 Task: Create Workspace Event Marketing Workspace description Monitor and track sales revenue and growth. Workspace type Education
Action: Mouse moved to (423, 58)
Screenshot: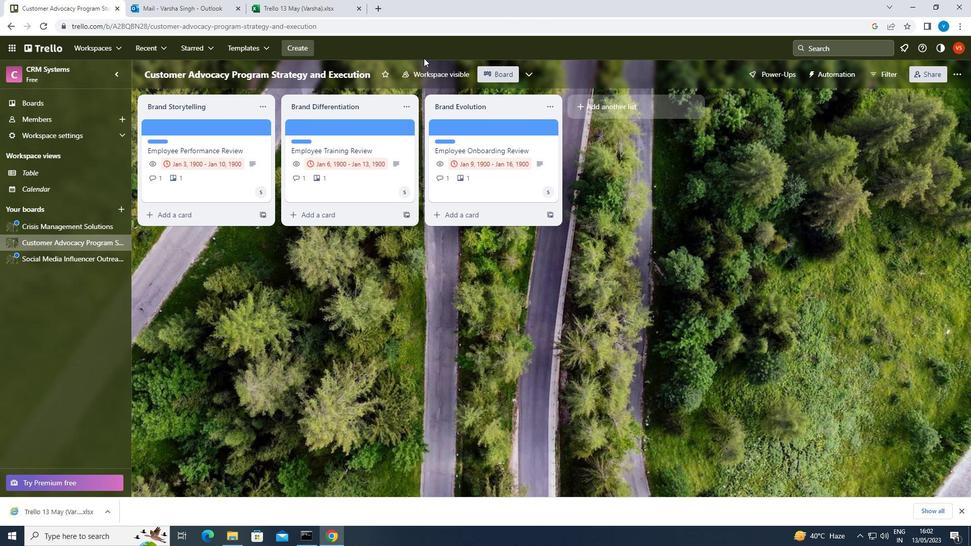 
Action: Mouse pressed left at (423, 58)
Screenshot: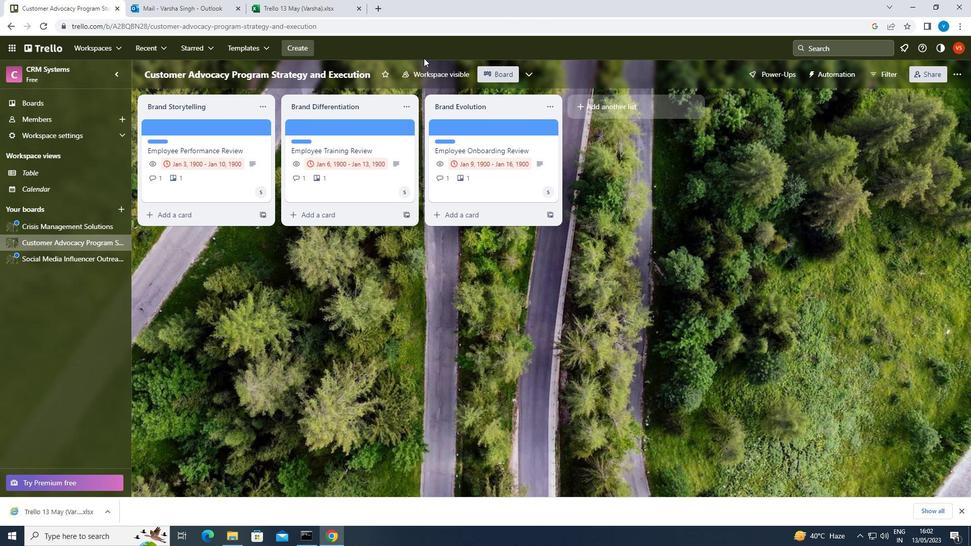 
Action: Mouse moved to (298, 46)
Screenshot: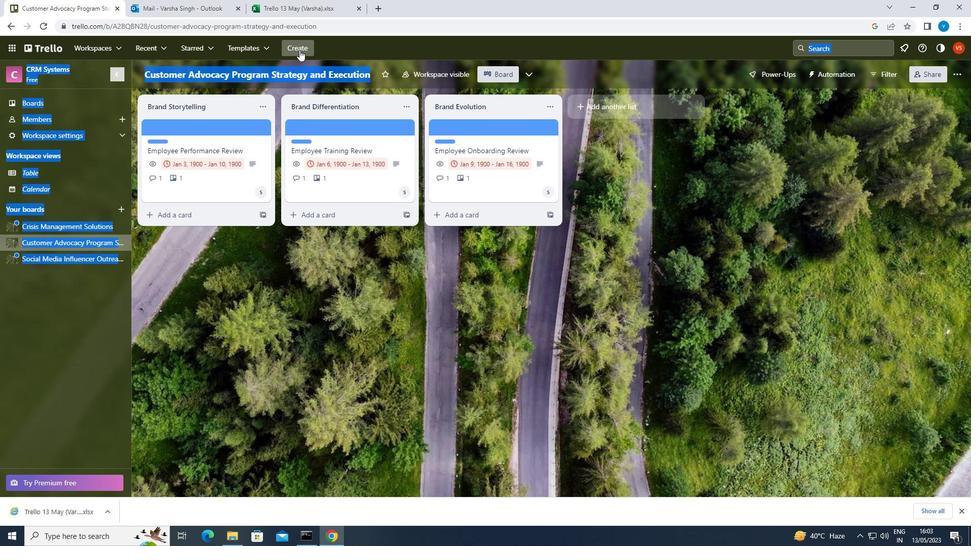 
Action: Mouse pressed left at (298, 46)
Screenshot: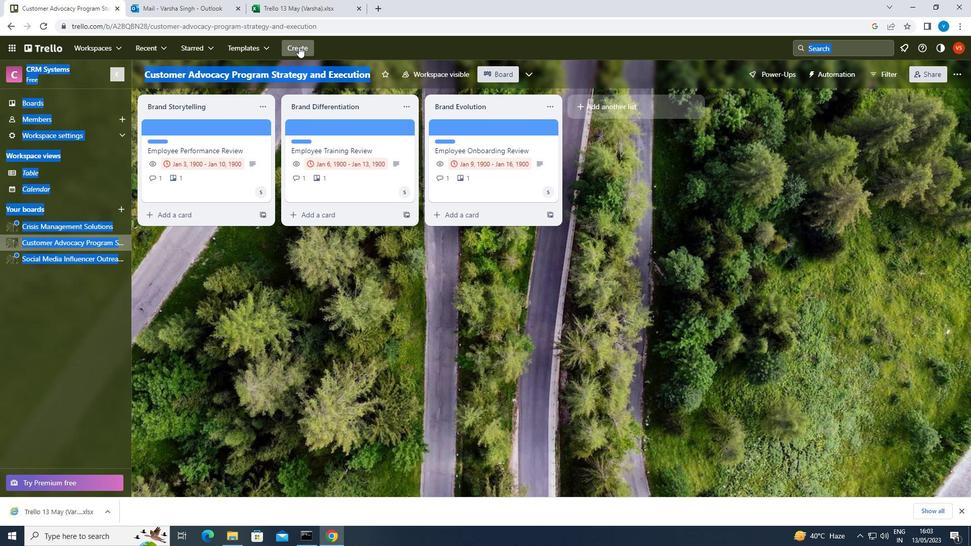 
Action: Mouse moved to (306, 149)
Screenshot: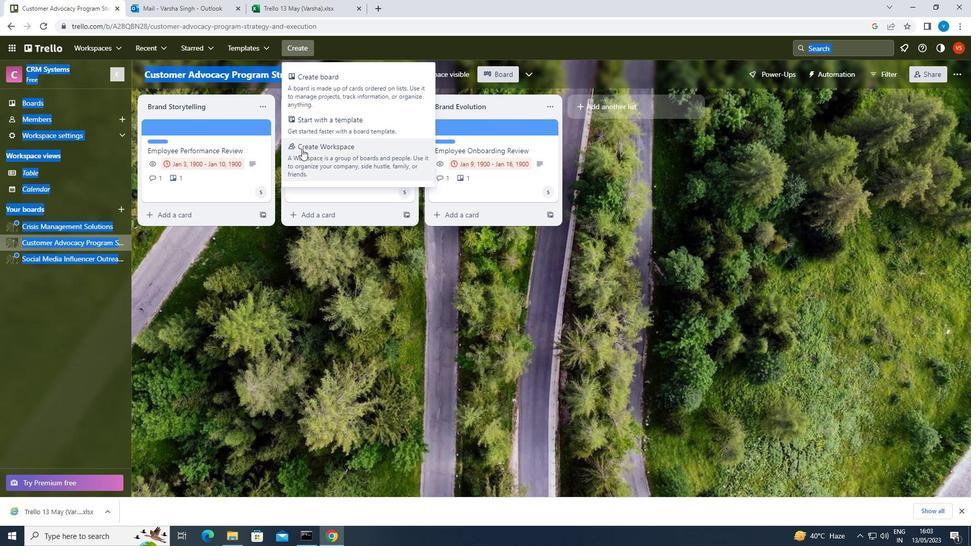 
Action: Mouse pressed left at (306, 149)
Screenshot: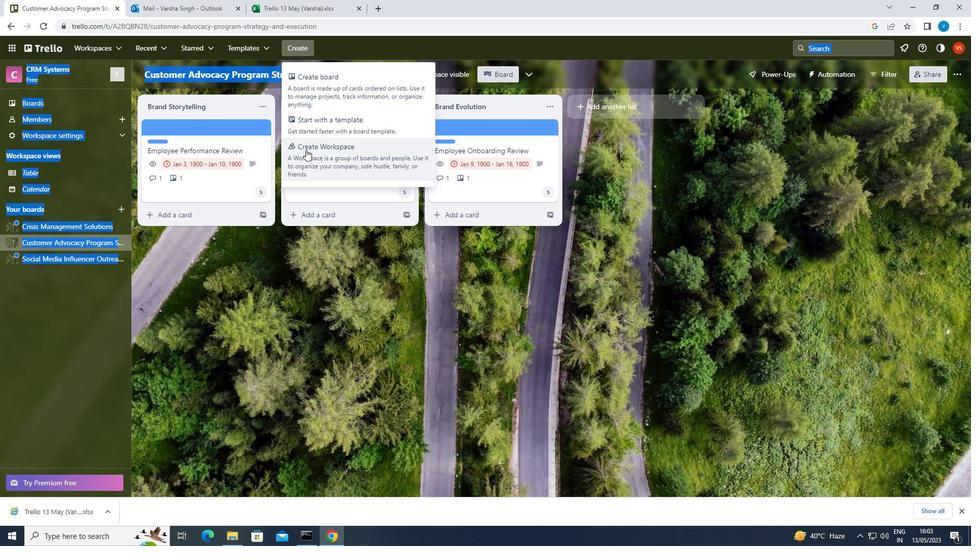
Action: Mouse moved to (369, 180)
Screenshot: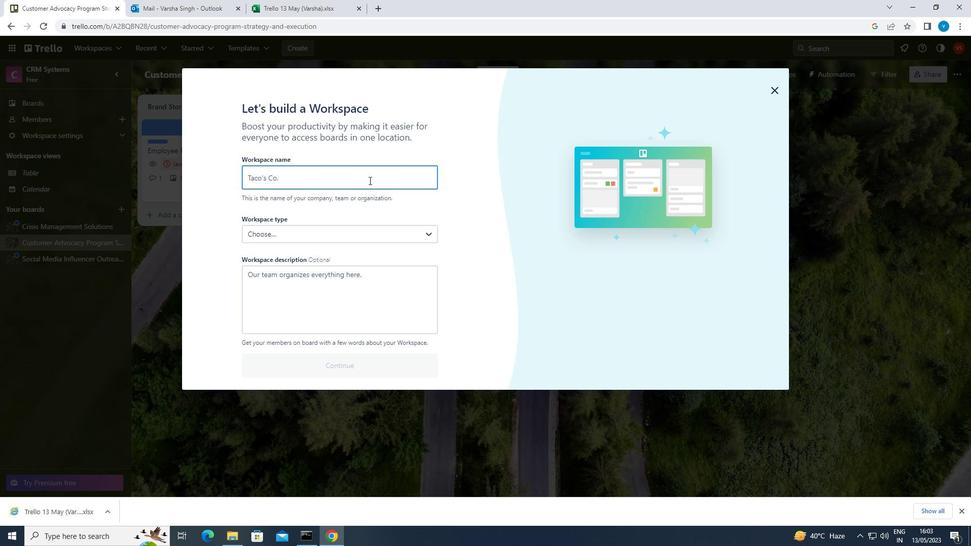 
Action: Mouse pressed left at (369, 180)
Screenshot: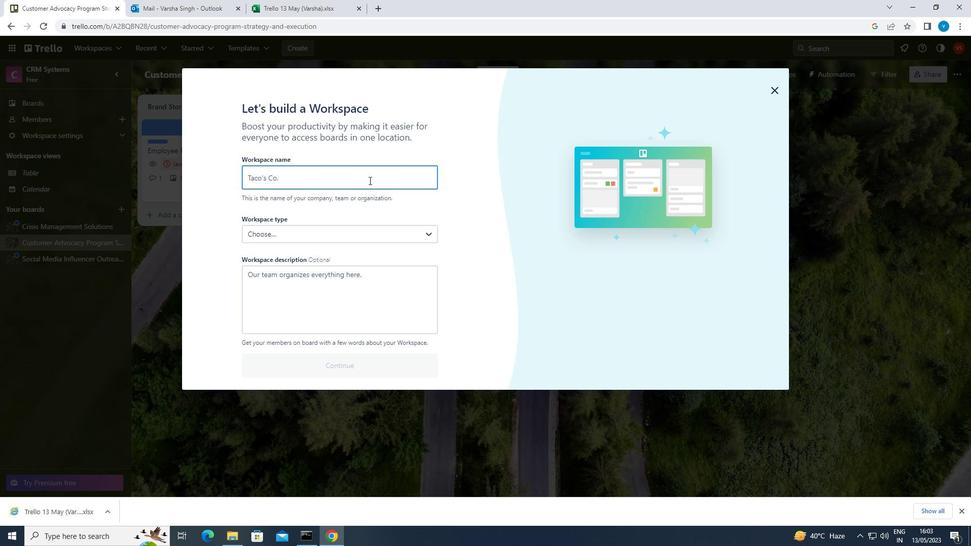 
Action: Key pressed <Key.shift>EVENT<Key.space><Key.shift>MARKETING
Screenshot: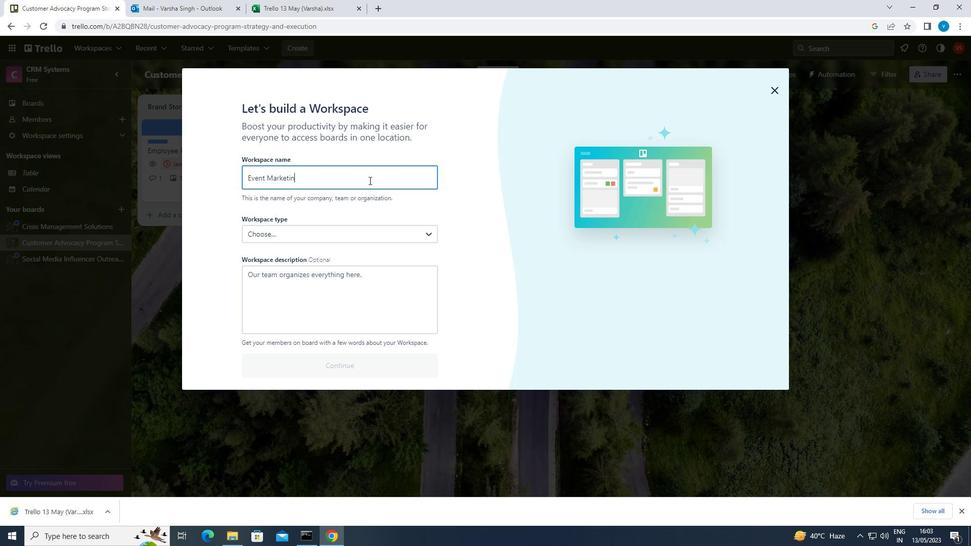 
Action: Mouse moved to (322, 282)
Screenshot: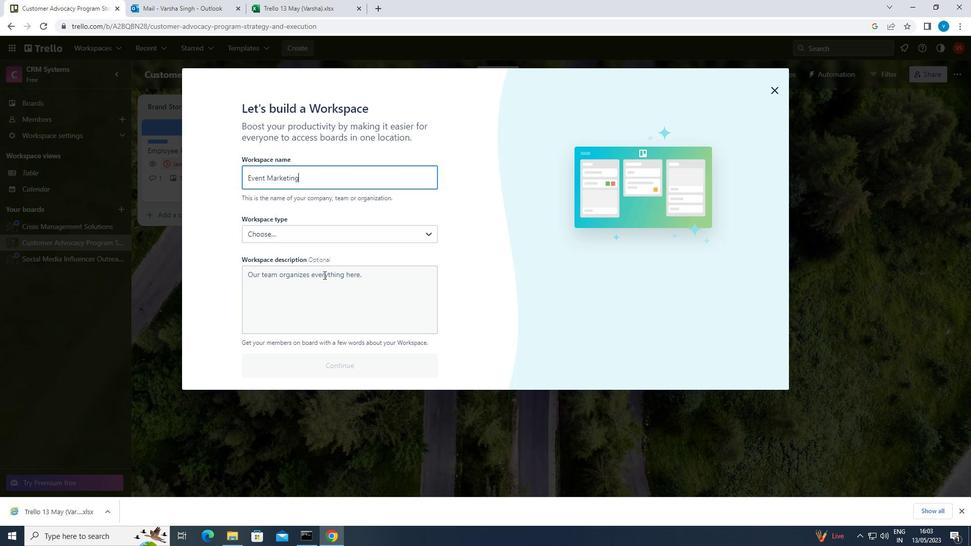 
Action: Mouse pressed left at (322, 282)
Screenshot: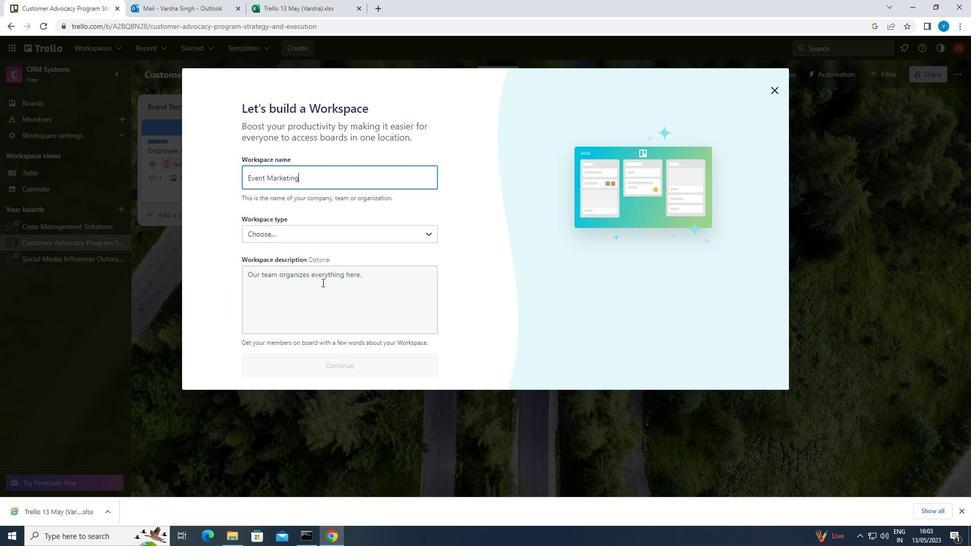 
Action: Key pressed <Key.shift>MONITOR<Key.space>AND<Key.space>TRACK<Key.space>SALES<Key.space>REVENUE<Key.space>AND<Key.space>GROWTH
Screenshot: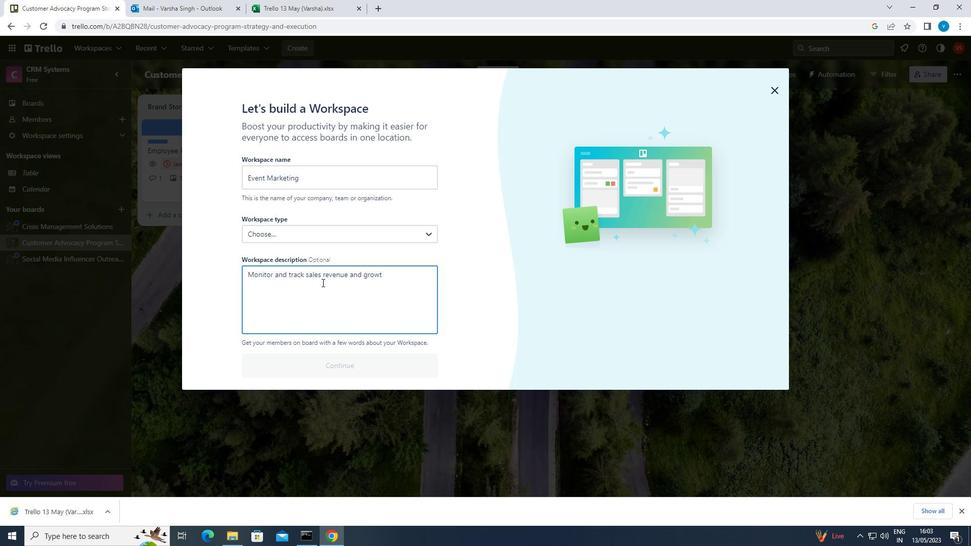 
Action: Mouse moved to (337, 234)
Screenshot: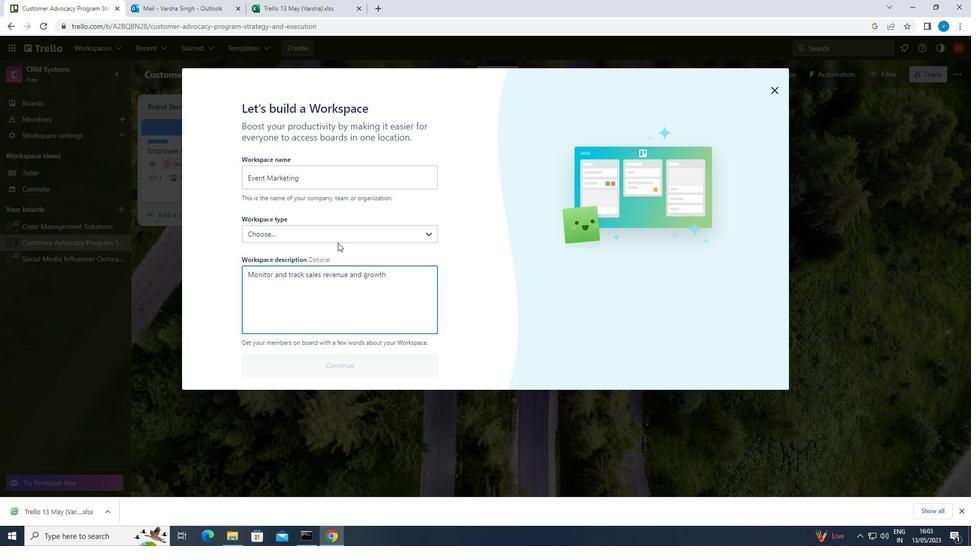 
Action: Mouse pressed left at (337, 234)
Screenshot: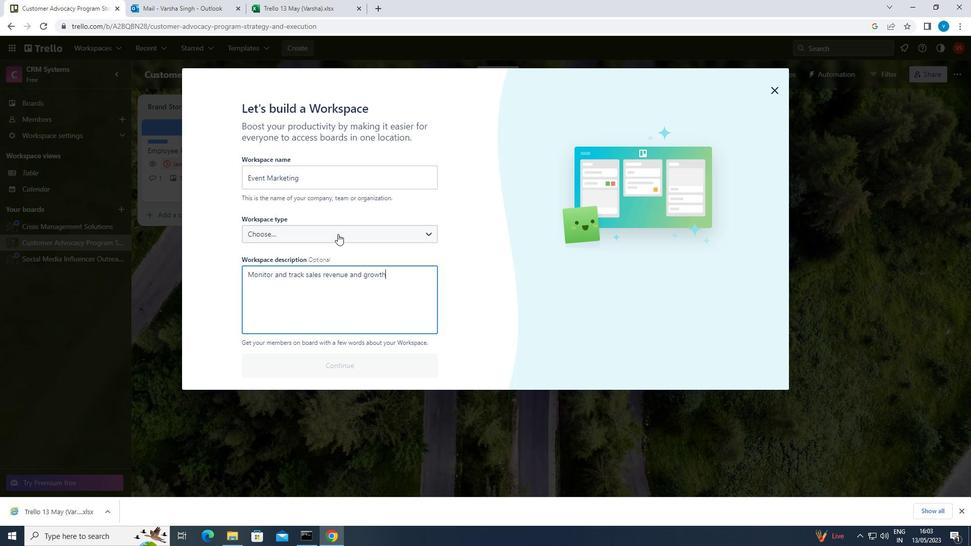 
Action: Mouse moved to (293, 319)
Screenshot: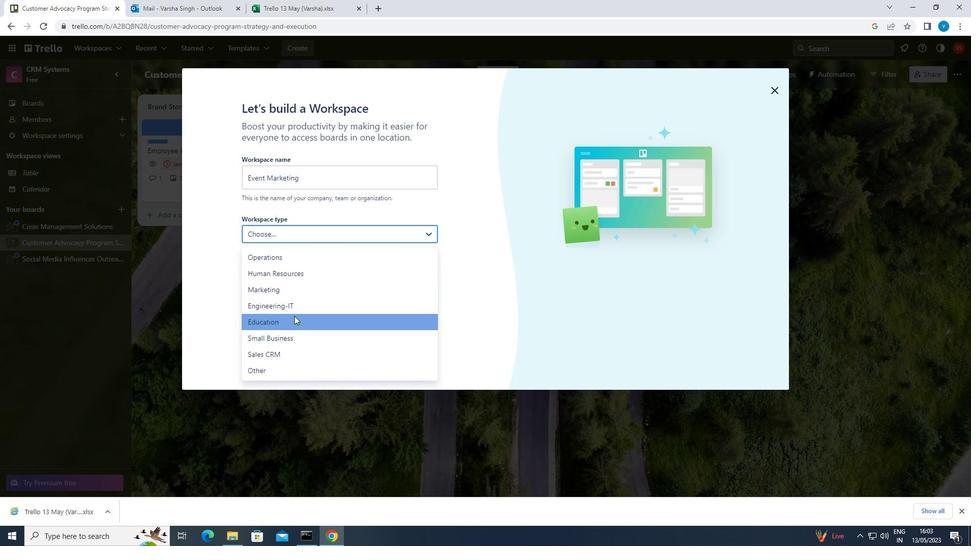 
Action: Mouse pressed left at (293, 319)
Screenshot: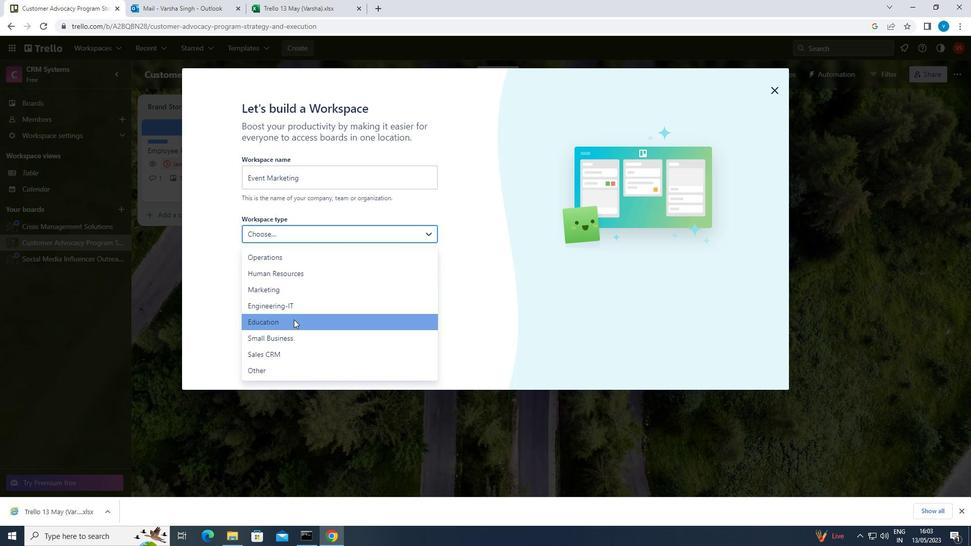 
Action: Mouse moved to (352, 360)
Screenshot: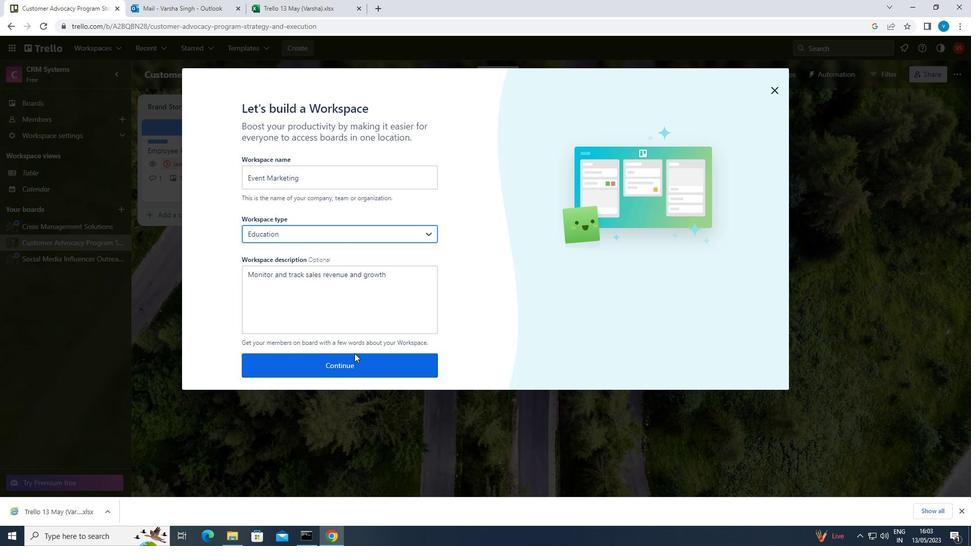 
Action: Mouse pressed left at (352, 360)
Screenshot: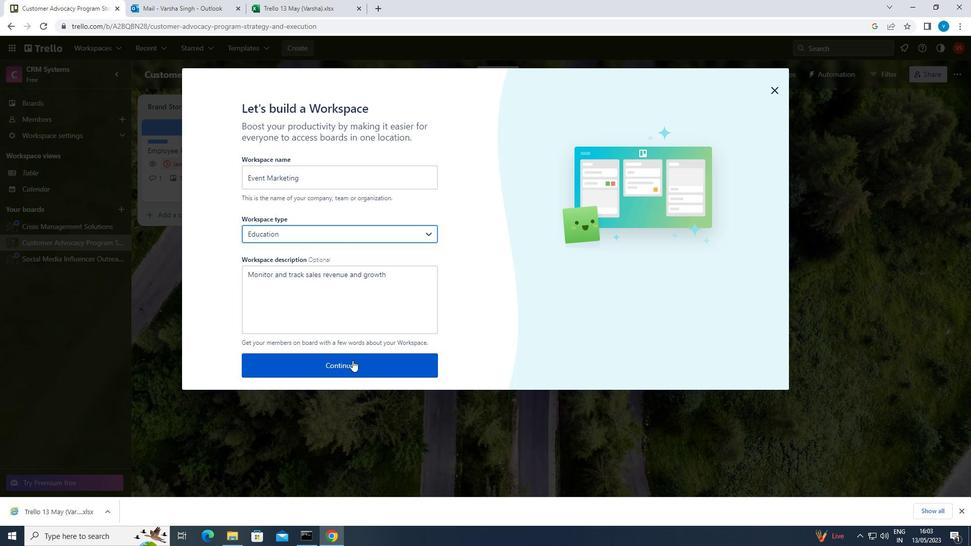 
